 Task: For heading Use Georgia with bold.  font size for heading18,  'Change the font style of data to'Georgia and font size to 9,  Change the alignment of both headline & data to Align center.  In the sheet   Triumph Sales review   book
Action: Mouse moved to (31, 137)
Screenshot: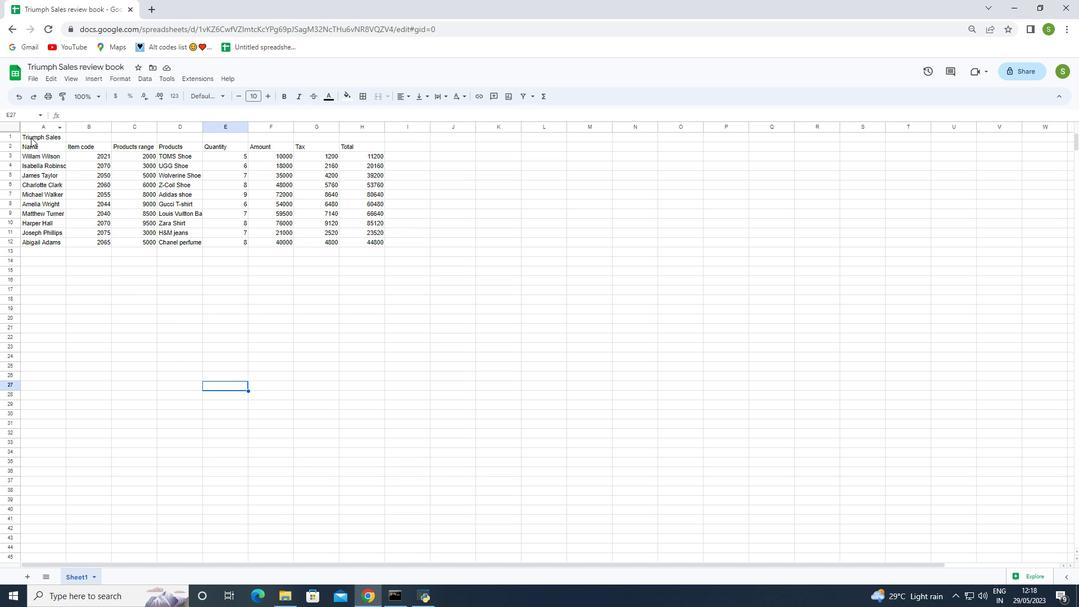
Action: Mouse pressed left at (31, 137)
Screenshot: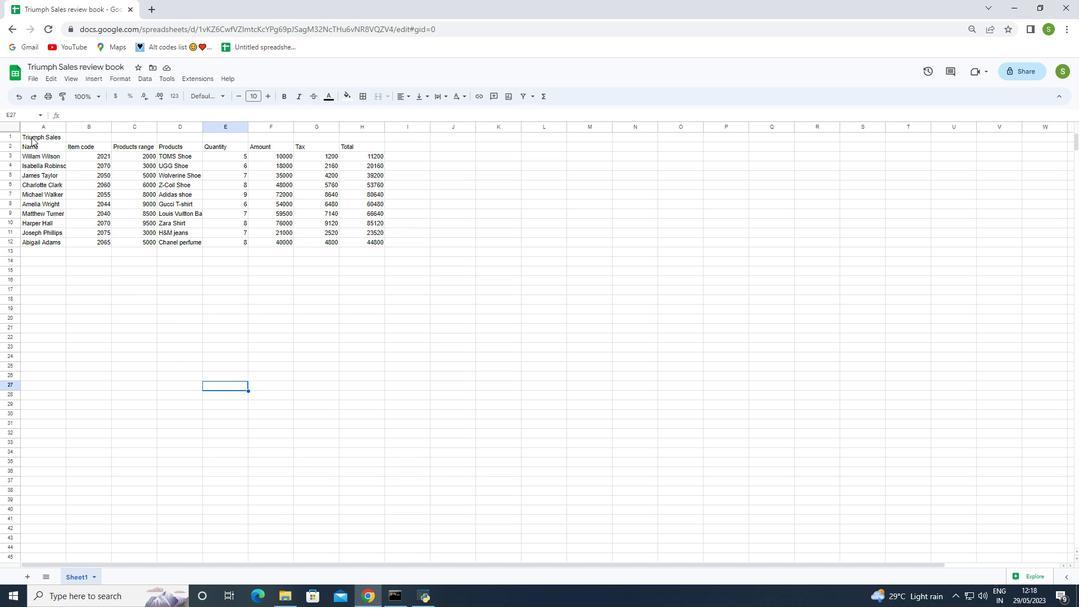 
Action: Mouse moved to (220, 96)
Screenshot: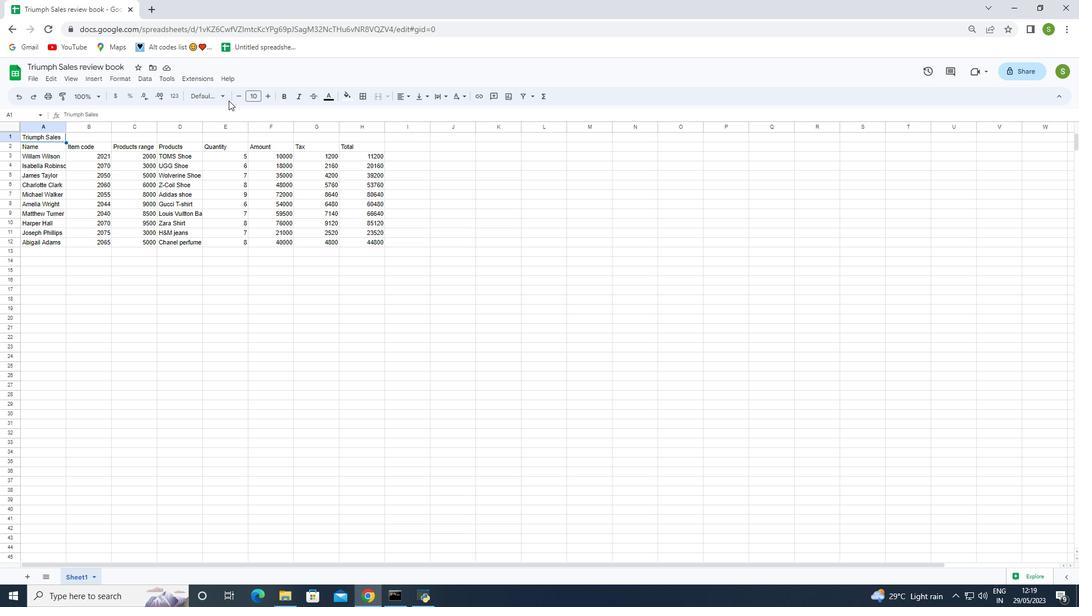 
Action: Mouse pressed left at (220, 96)
Screenshot: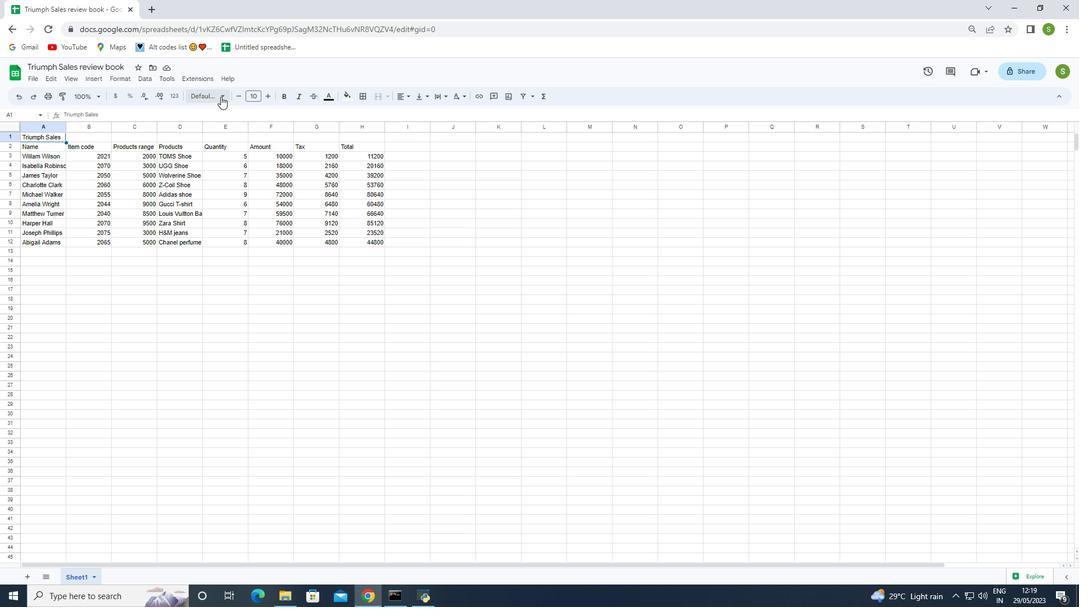 
Action: Mouse moved to (224, 373)
Screenshot: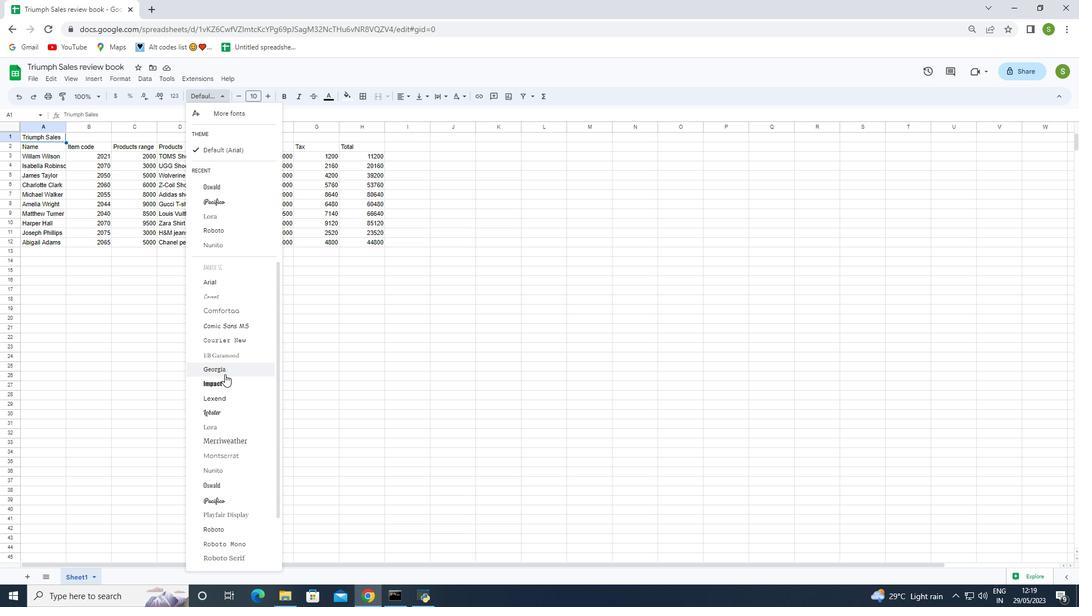 
Action: Mouse pressed left at (224, 373)
Screenshot: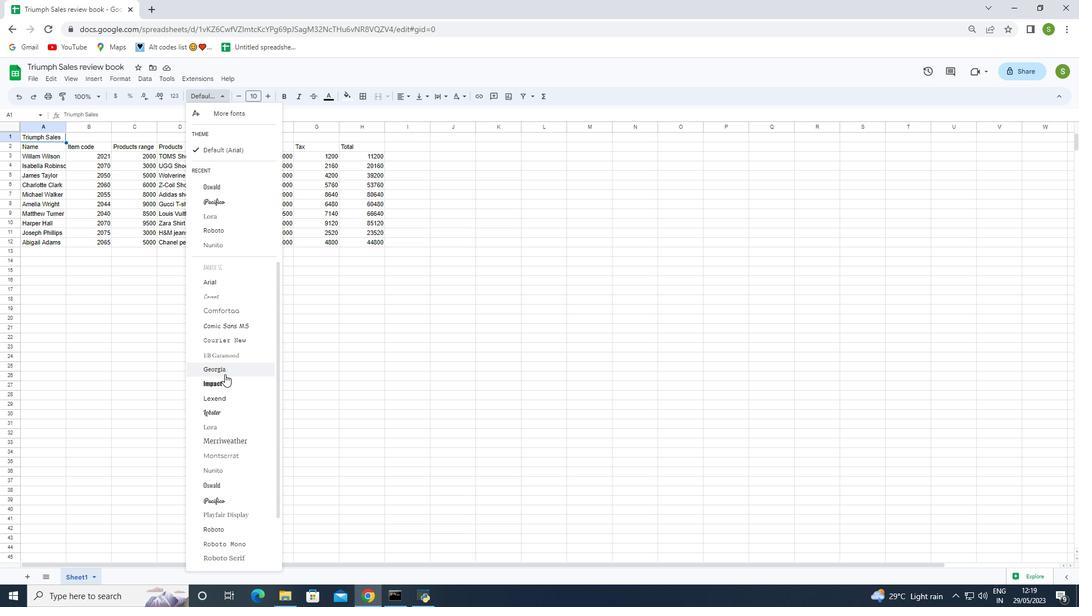 
Action: Mouse moved to (70, 282)
Screenshot: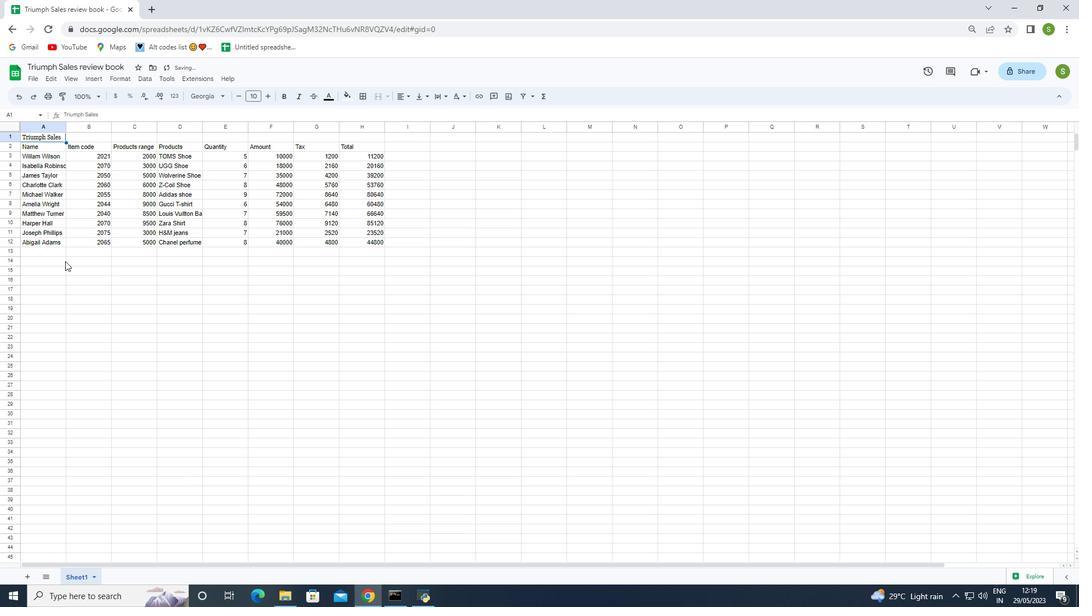 
Action: Mouse pressed left at (70, 282)
Screenshot: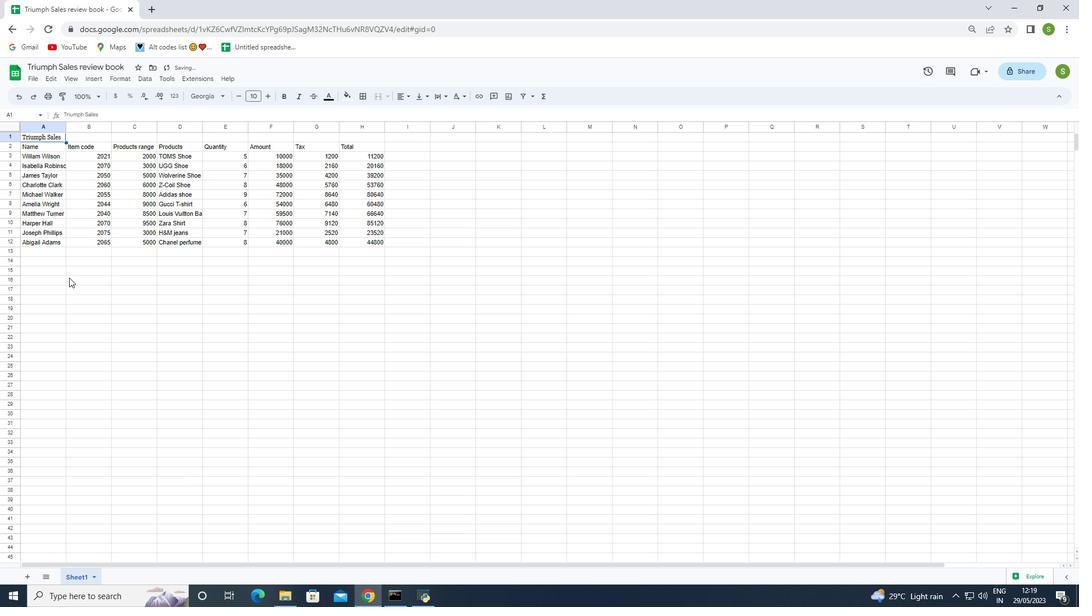 
Action: Mouse moved to (39, 138)
Screenshot: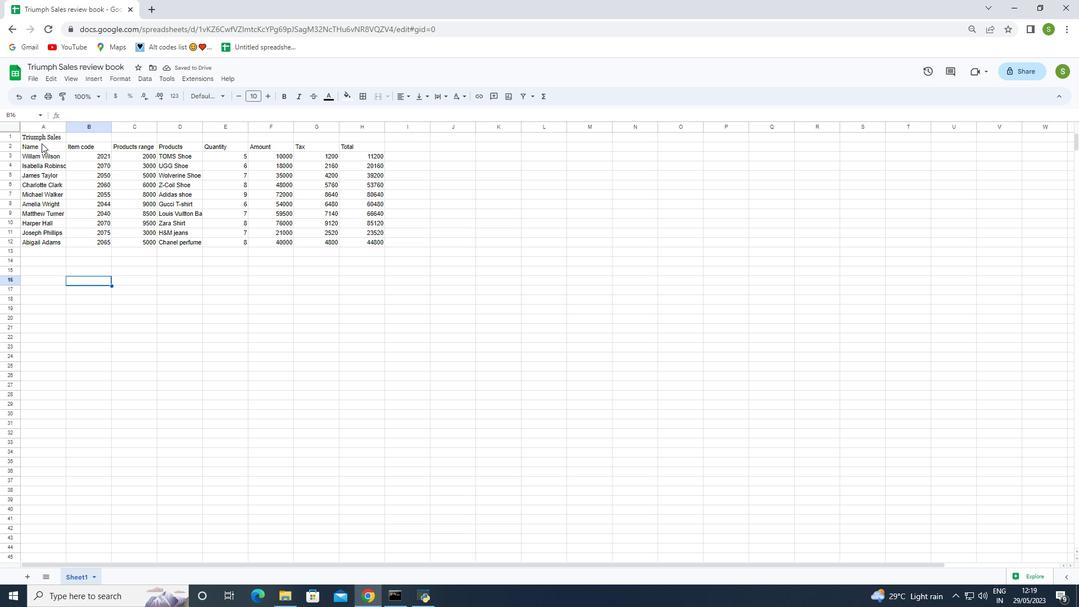
Action: Mouse pressed left at (39, 138)
Screenshot: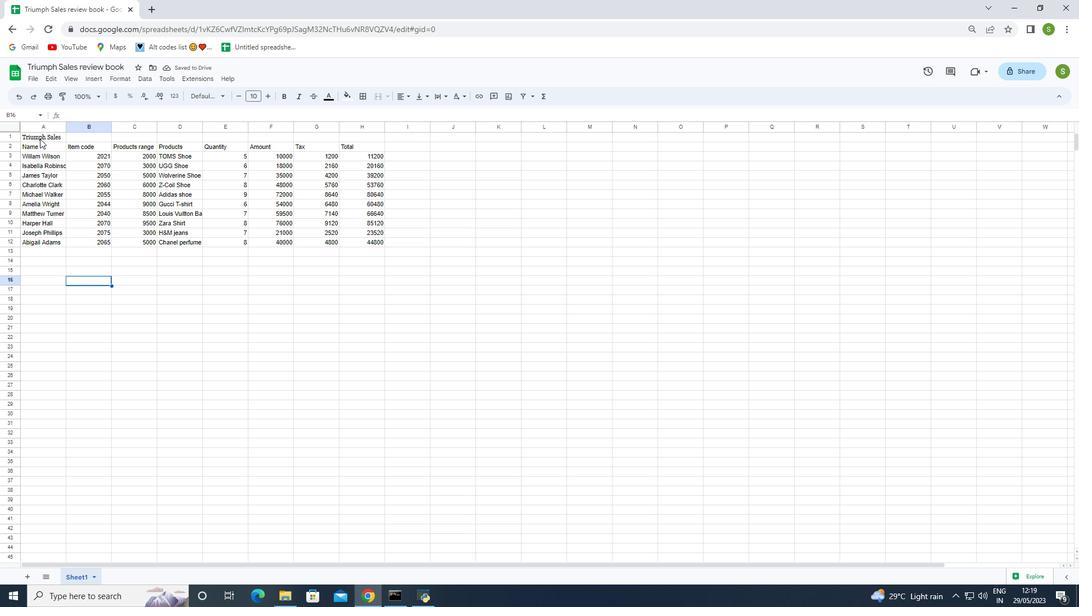 
Action: Mouse moved to (287, 96)
Screenshot: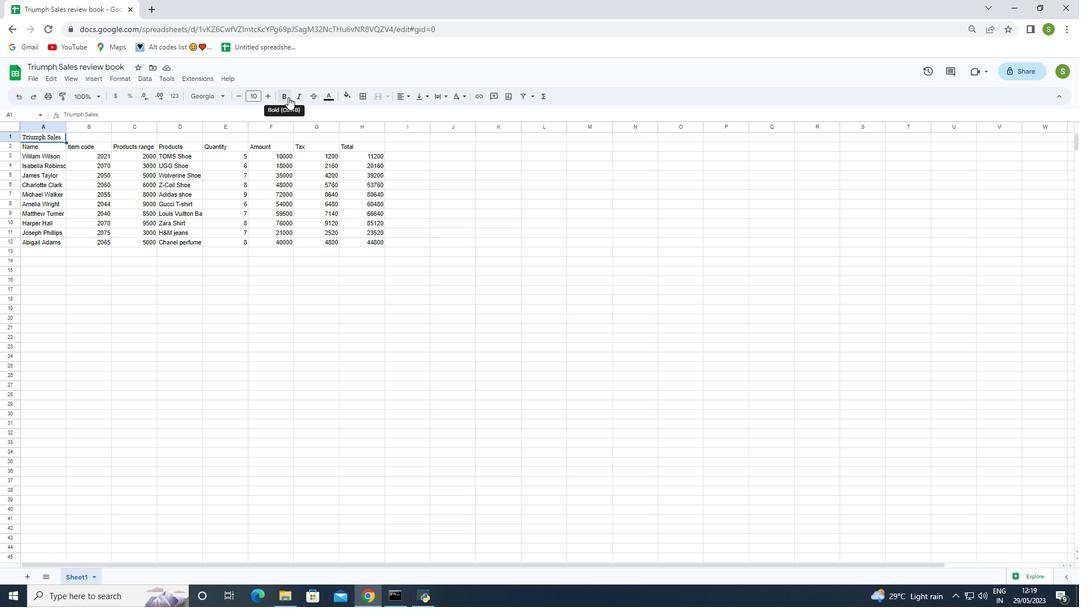 
Action: Mouse pressed left at (287, 96)
Screenshot: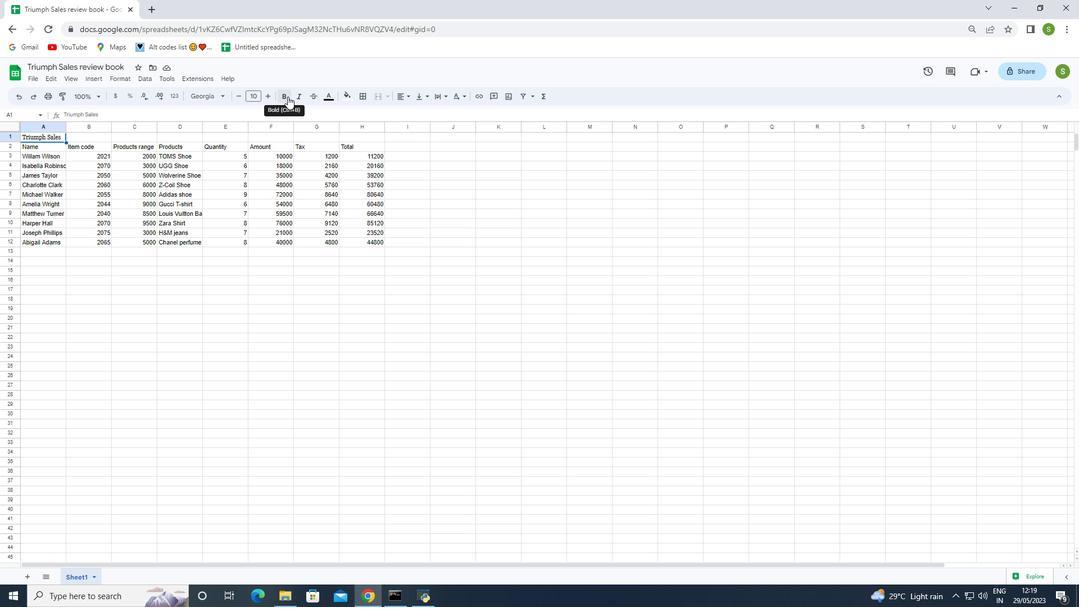 
Action: Mouse moved to (267, 96)
Screenshot: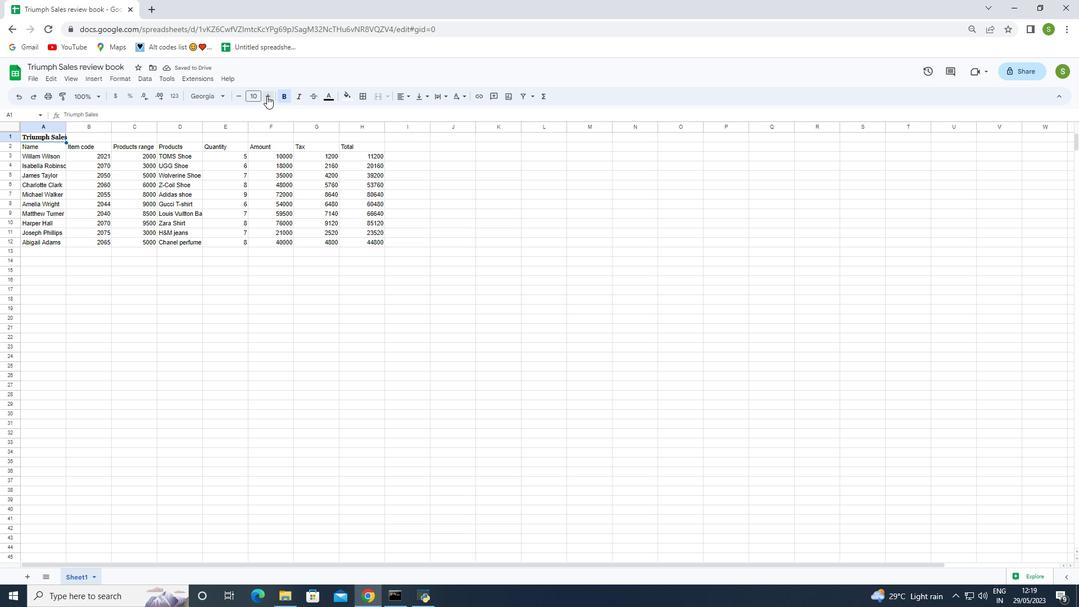 
Action: Mouse pressed left at (267, 96)
Screenshot: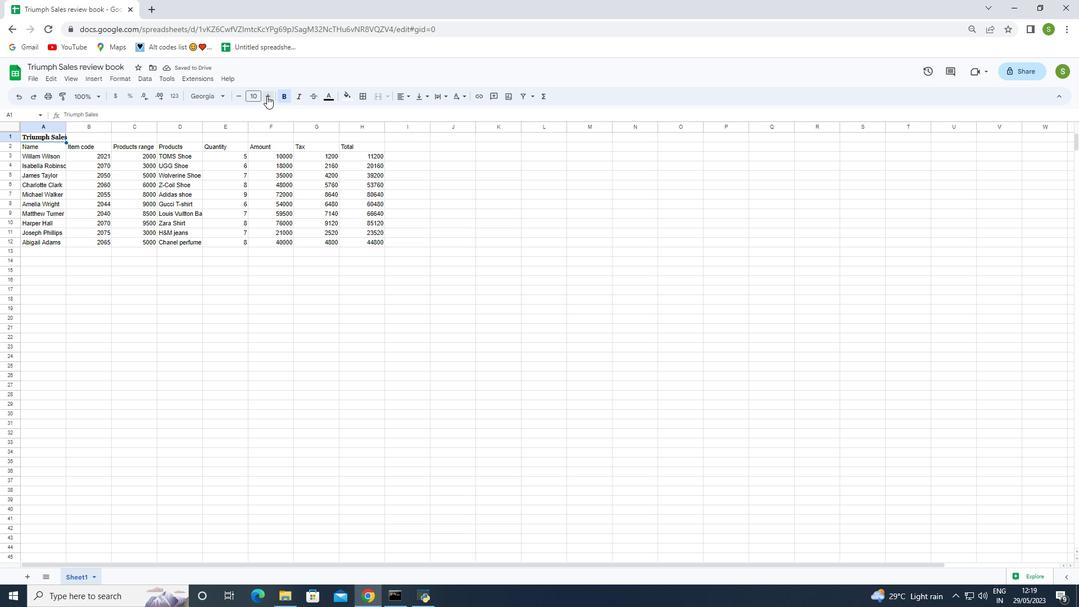 
Action: Mouse pressed left at (267, 96)
Screenshot: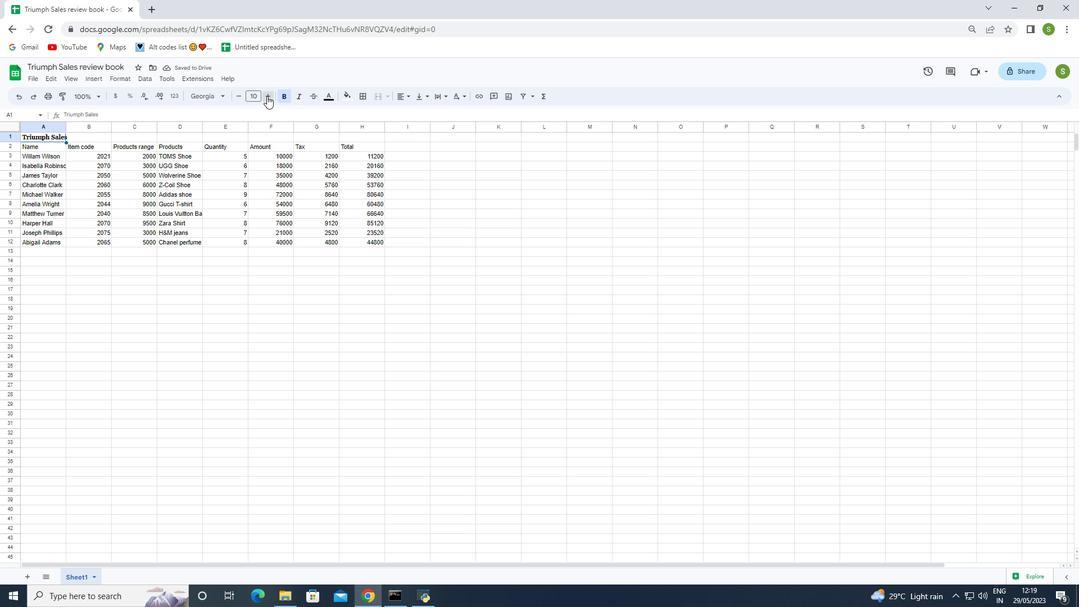 
Action: Mouse pressed left at (267, 96)
Screenshot: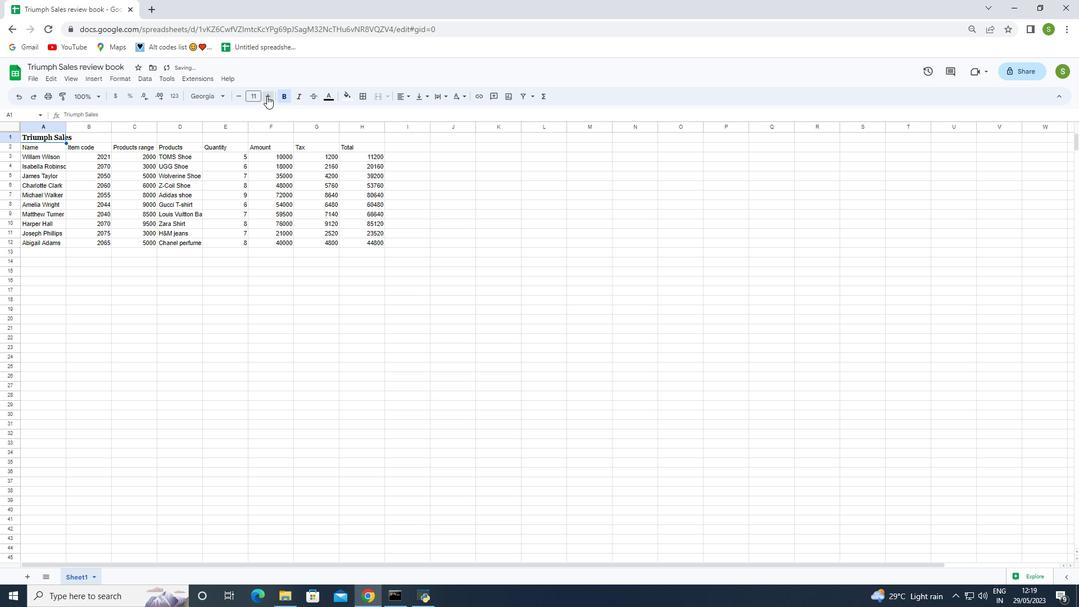 
Action: Mouse pressed left at (267, 96)
Screenshot: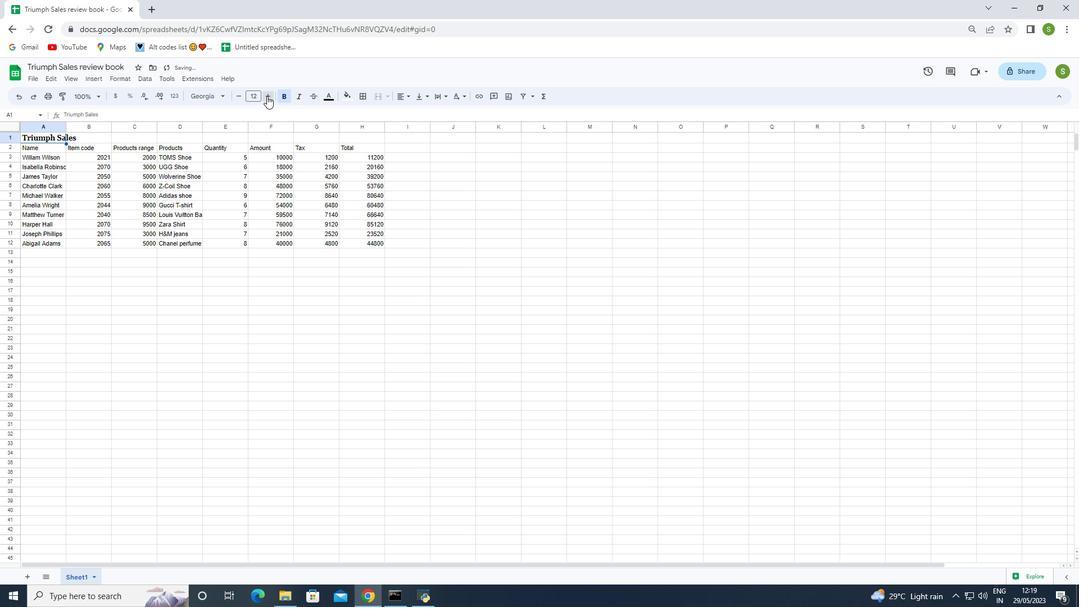 
Action: Mouse pressed left at (267, 96)
Screenshot: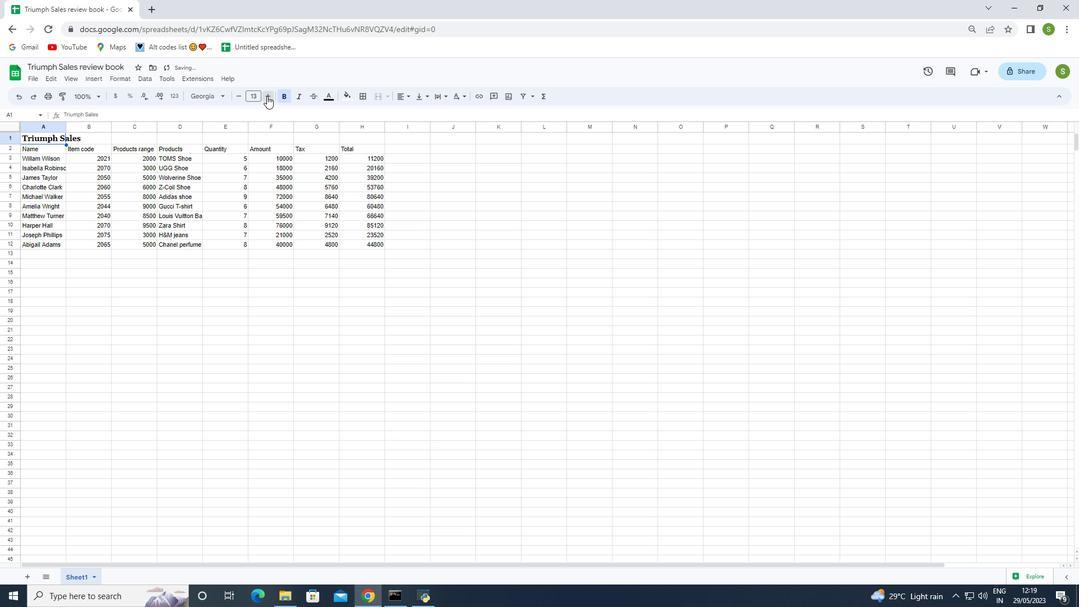 
Action: Mouse pressed left at (267, 96)
Screenshot: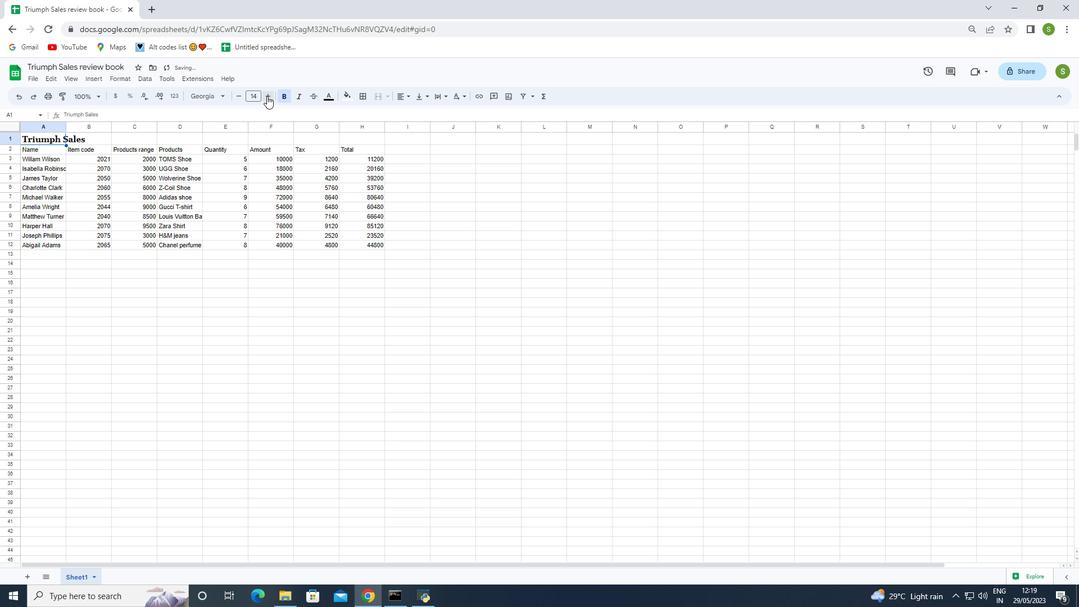 
Action: Mouse pressed left at (267, 96)
Screenshot: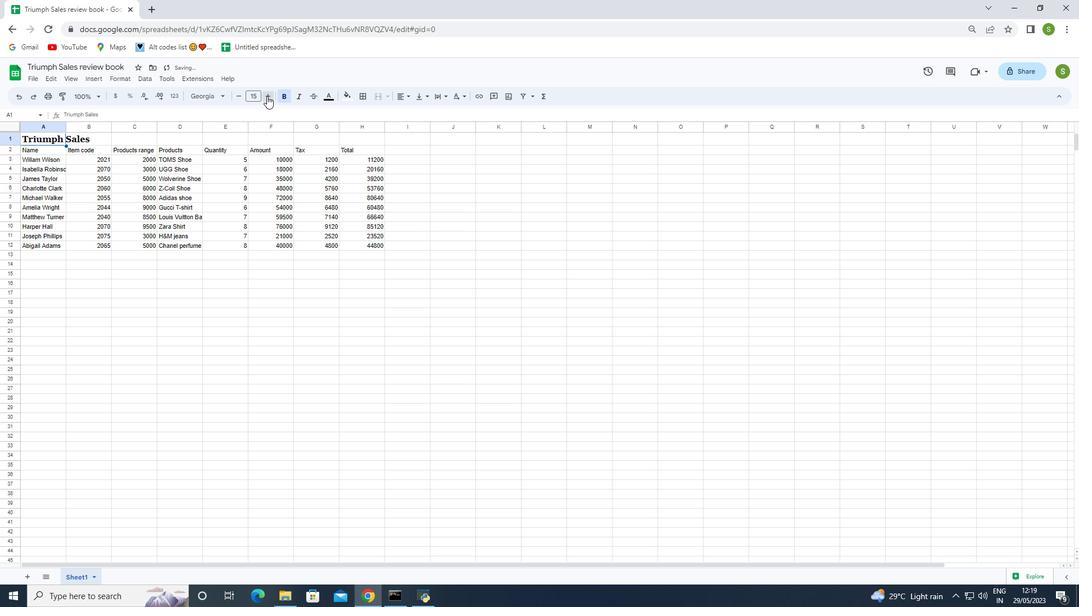 
Action: Mouse pressed left at (267, 96)
Screenshot: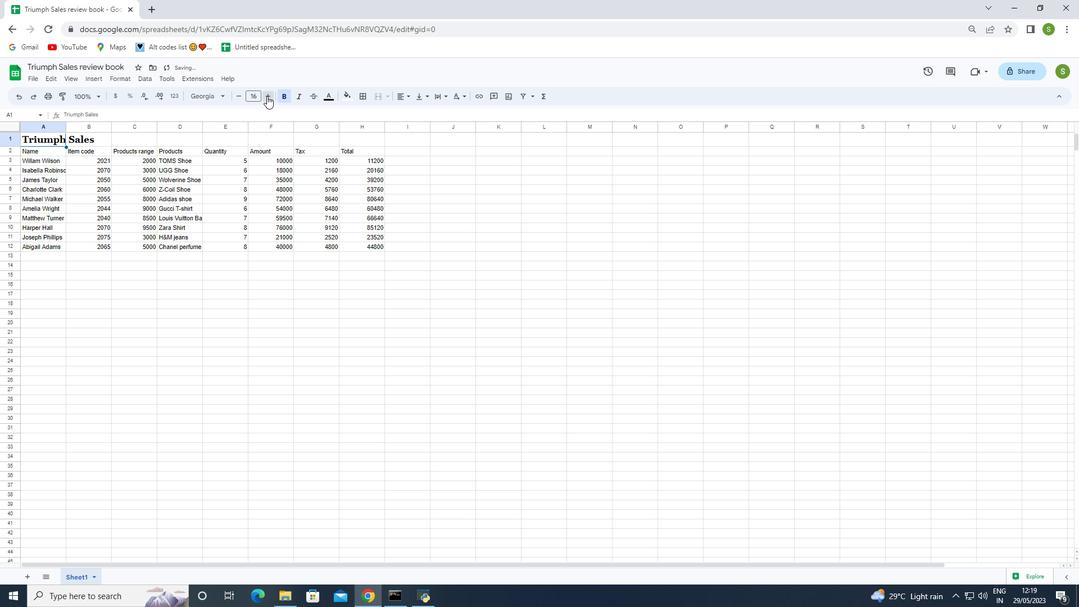 
Action: Mouse pressed left at (267, 96)
Screenshot: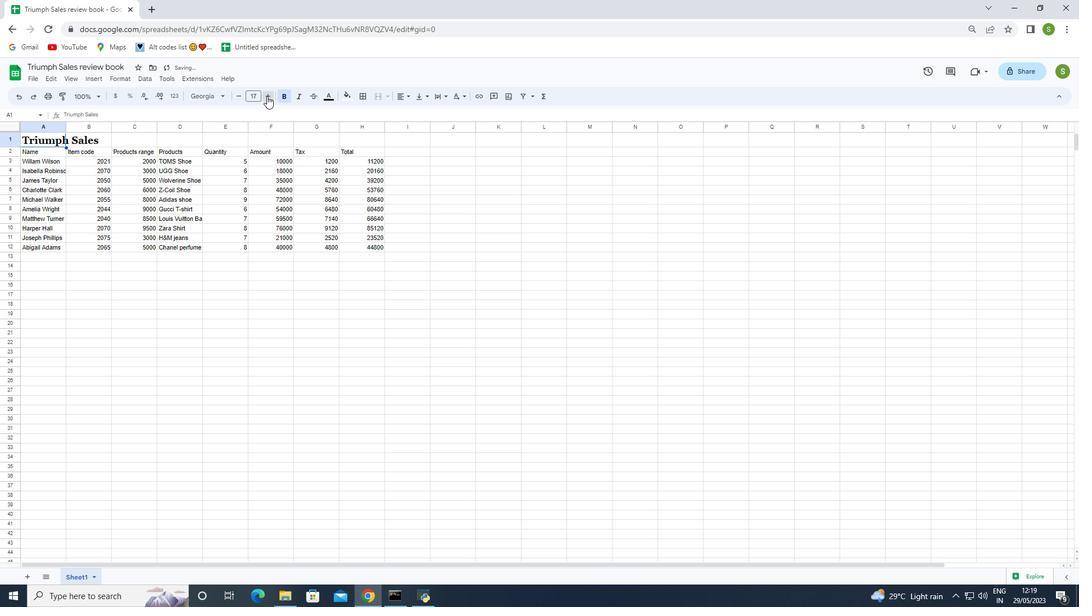 
Action: Mouse moved to (242, 97)
Screenshot: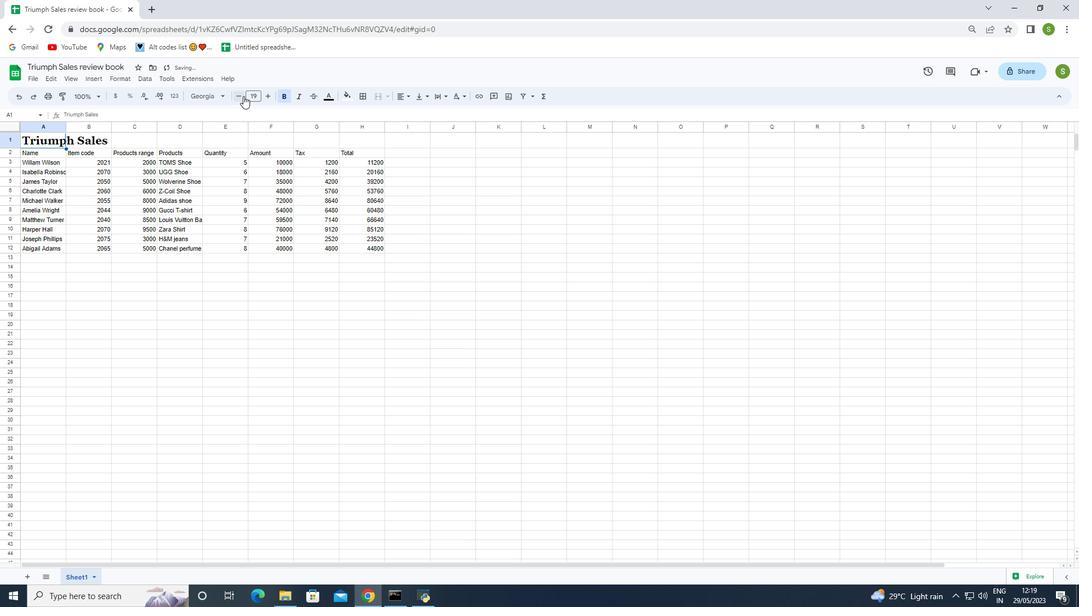 
Action: Mouse pressed left at (242, 97)
Screenshot: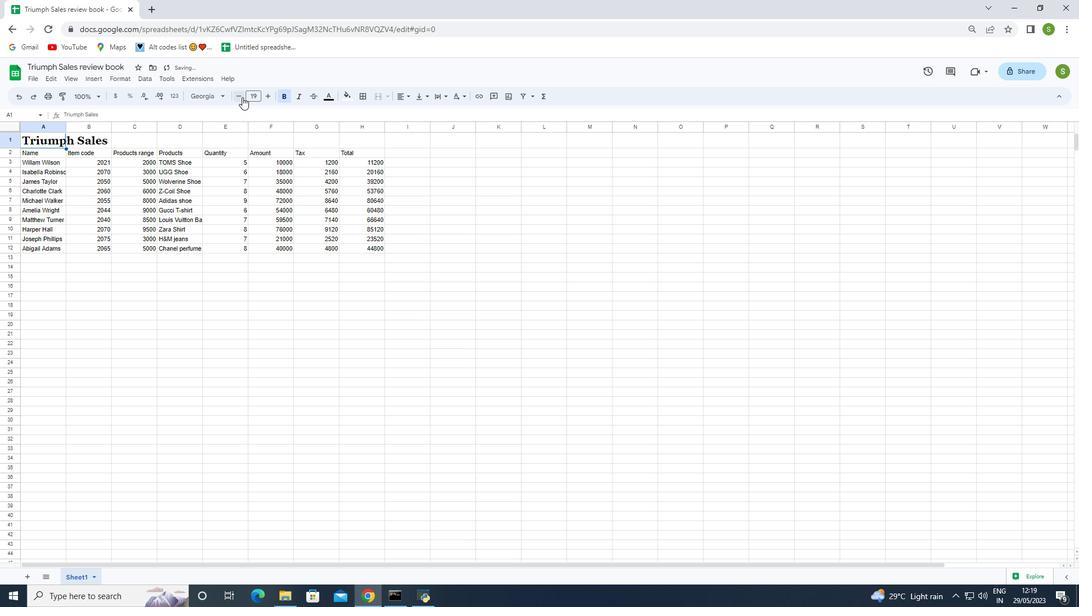 
Action: Mouse moved to (215, 280)
Screenshot: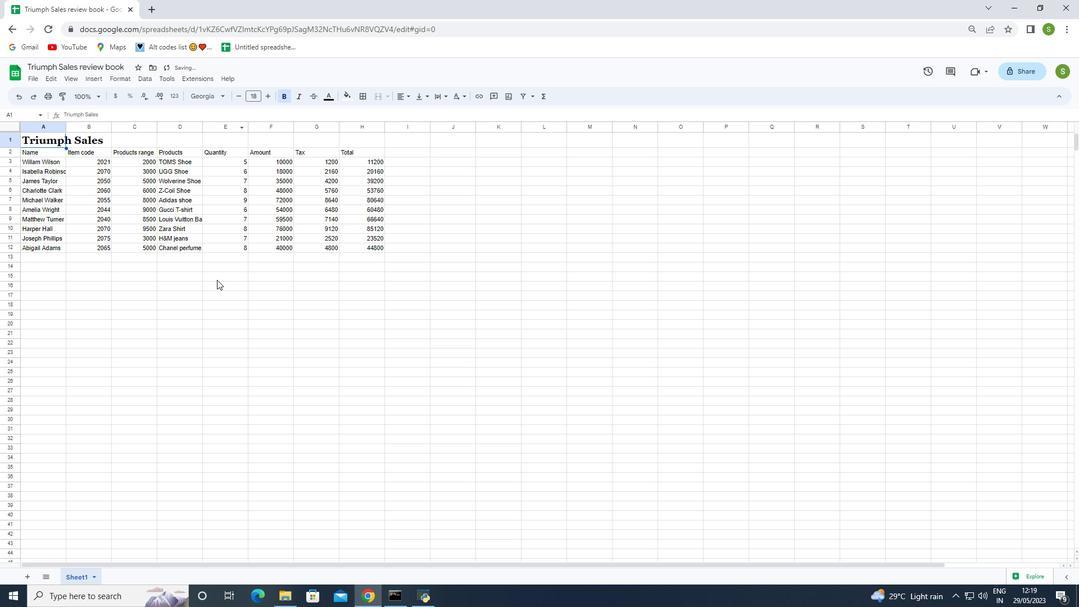 
Action: Mouse pressed left at (215, 280)
Screenshot: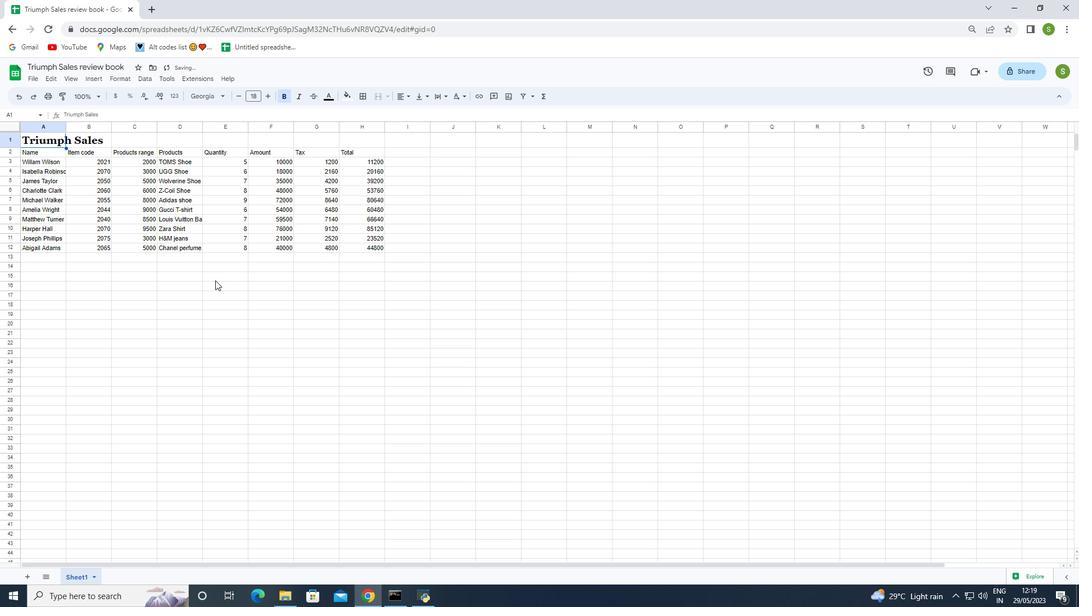 
Action: Mouse moved to (29, 153)
Screenshot: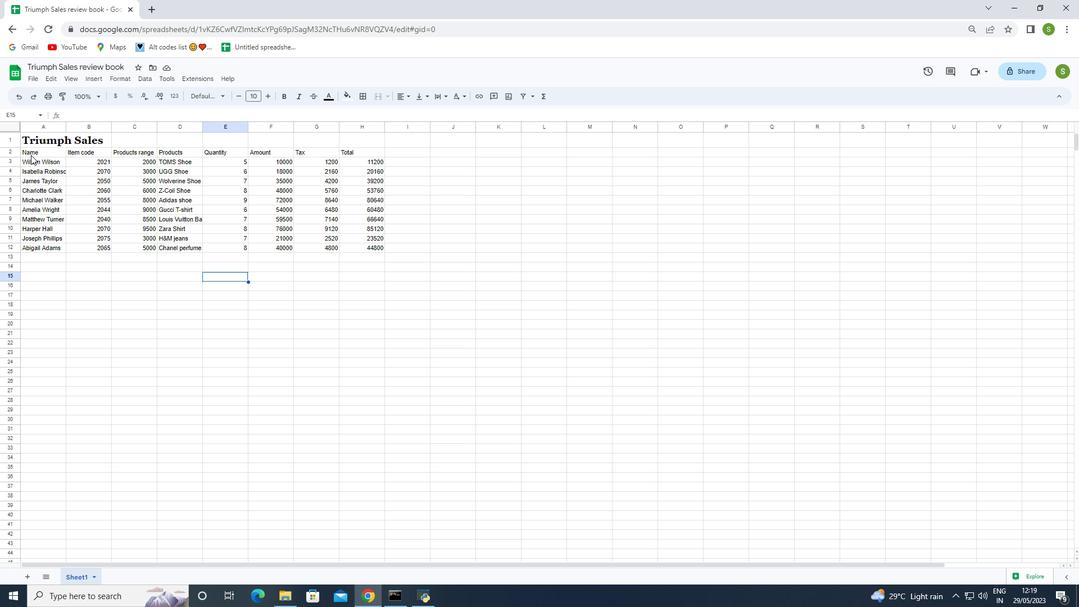 
Action: Mouse pressed left at (29, 153)
Screenshot: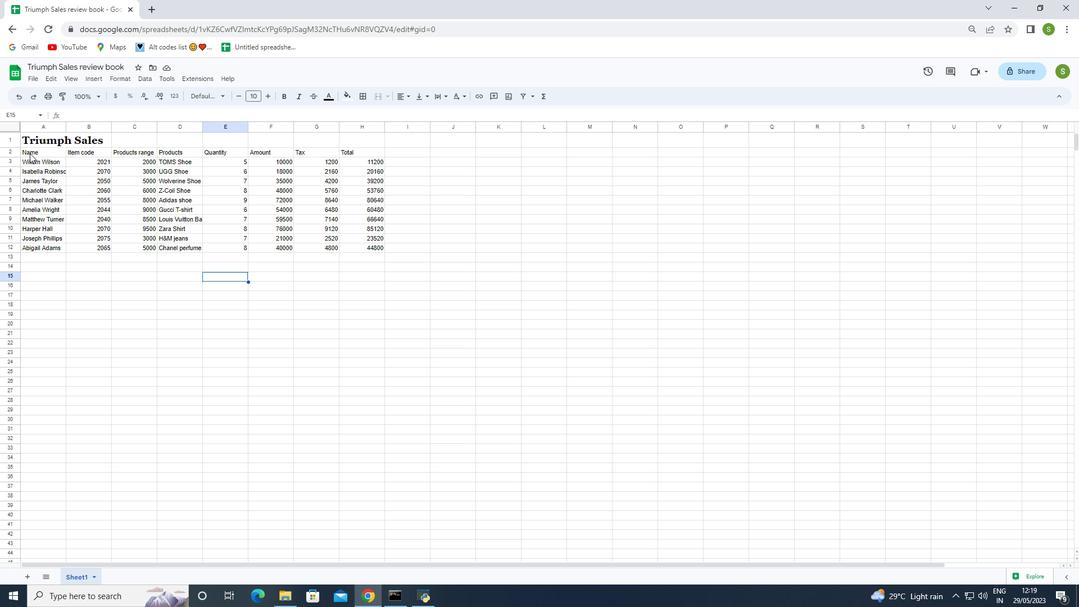 
Action: Mouse moved to (213, 99)
Screenshot: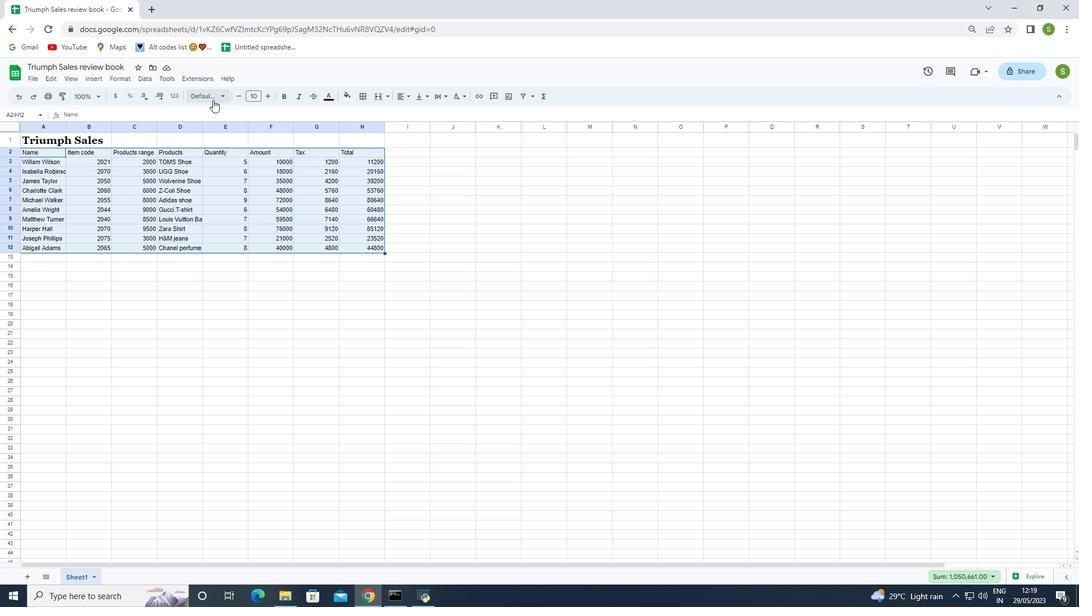 
Action: Mouse pressed left at (213, 99)
Screenshot: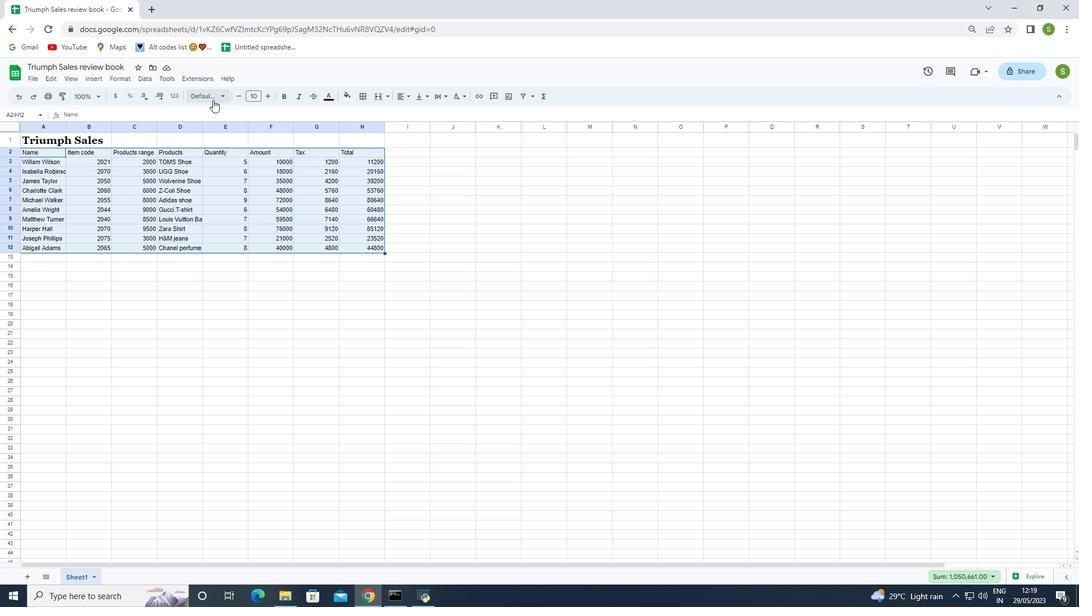 
Action: Mouse moved to (218, 368)
Screenshot: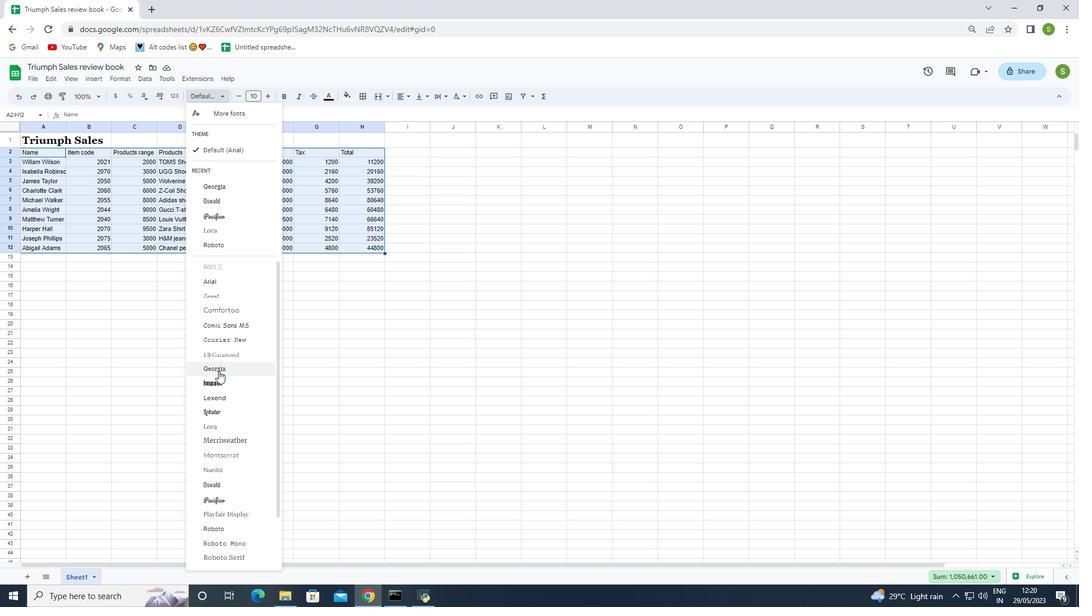 
Action: Mouse pressed left at (218, 368)
Screenshot: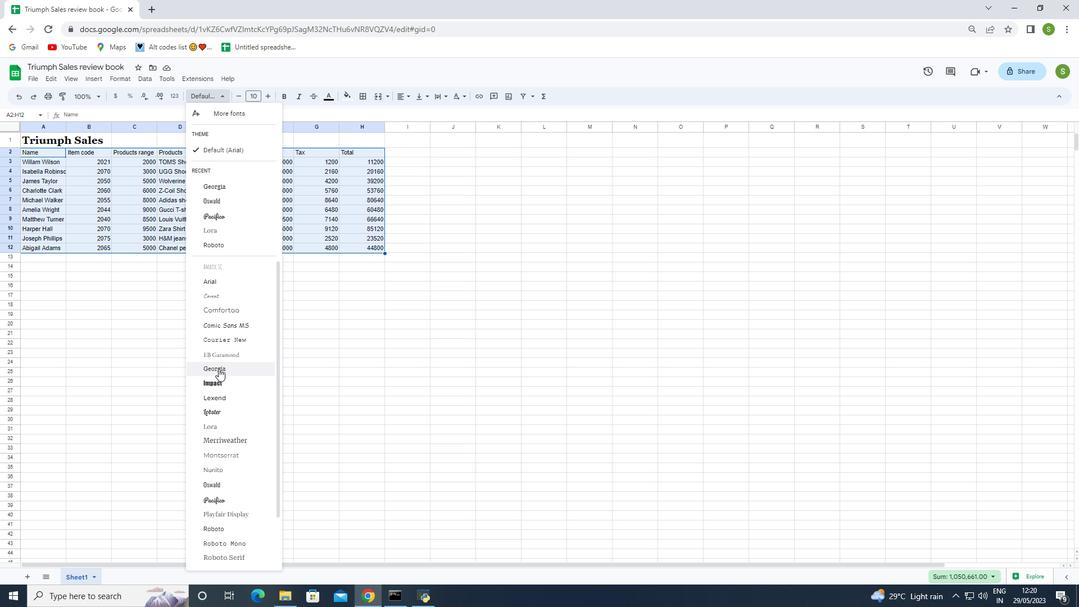 
Action: Mouse moved to (236, 95)
Screenshot: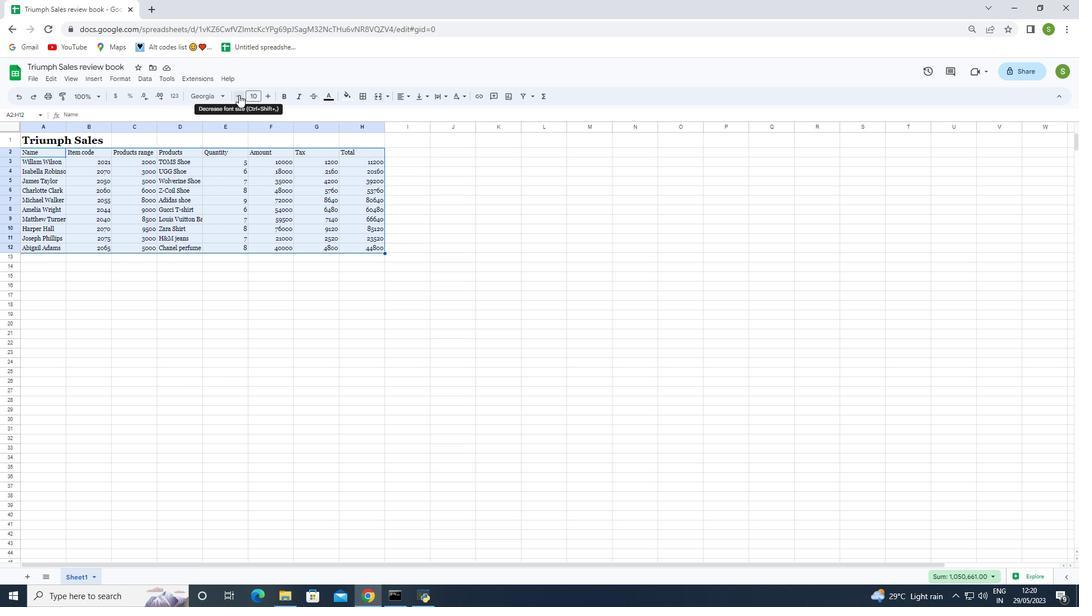 
Action: Mouse pressed left at (236, 95)
Screenshot: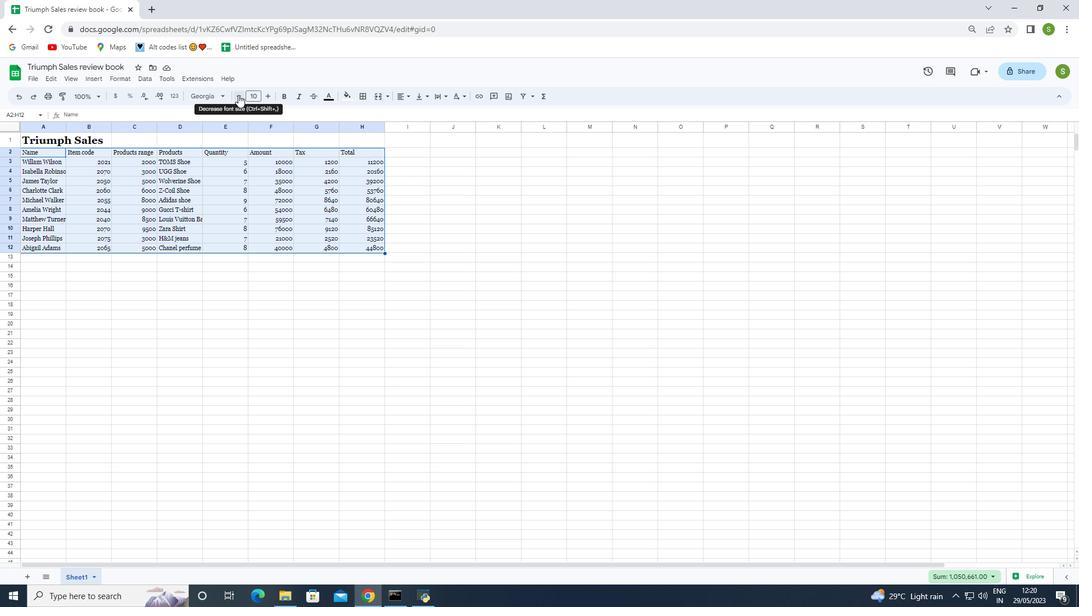 
Action: Mouse moved to (298, 383)
Screenshot: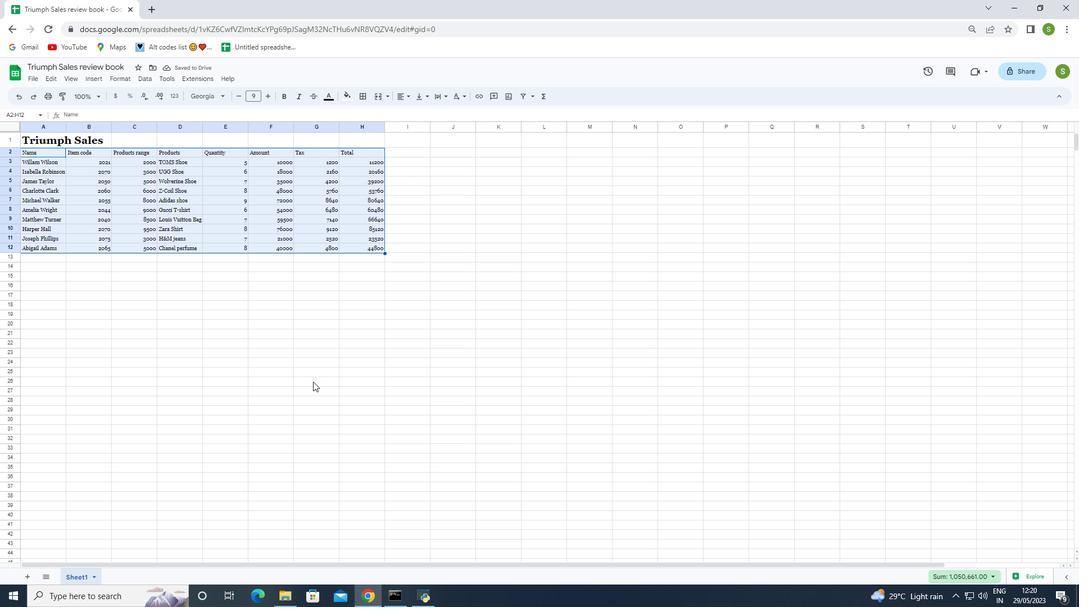 
Action: Mouse pressed left at (298, 383)
Screenshot: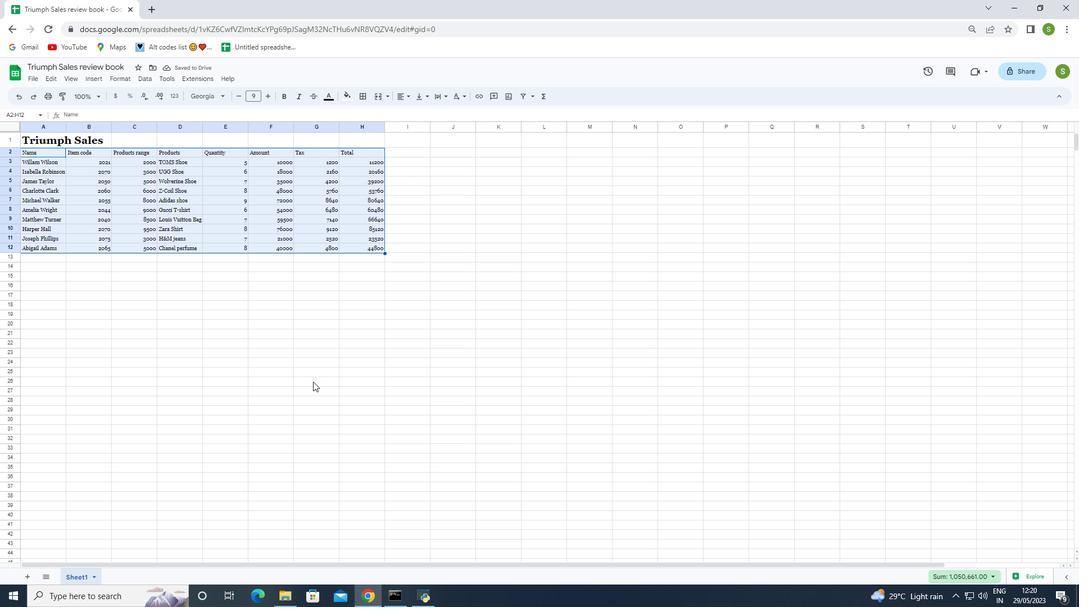 
Action: Mouse moved to (27, 138)
Screenshot: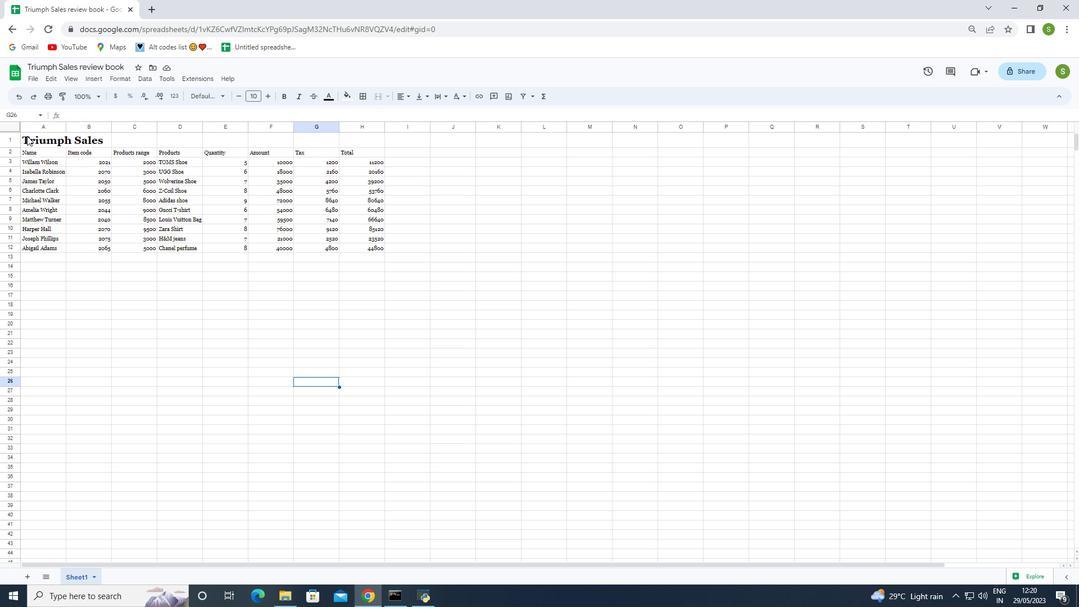 
Action: Mouse pressed left at (27, 138)
Screenshot: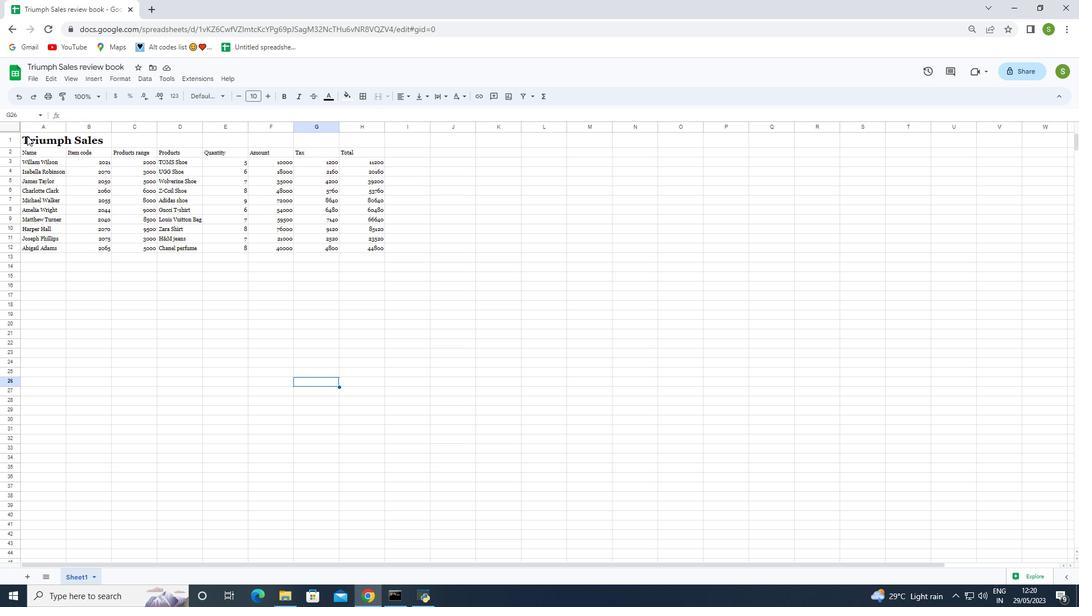 
Action: Mouse moved to (409, 95)
Screenshot: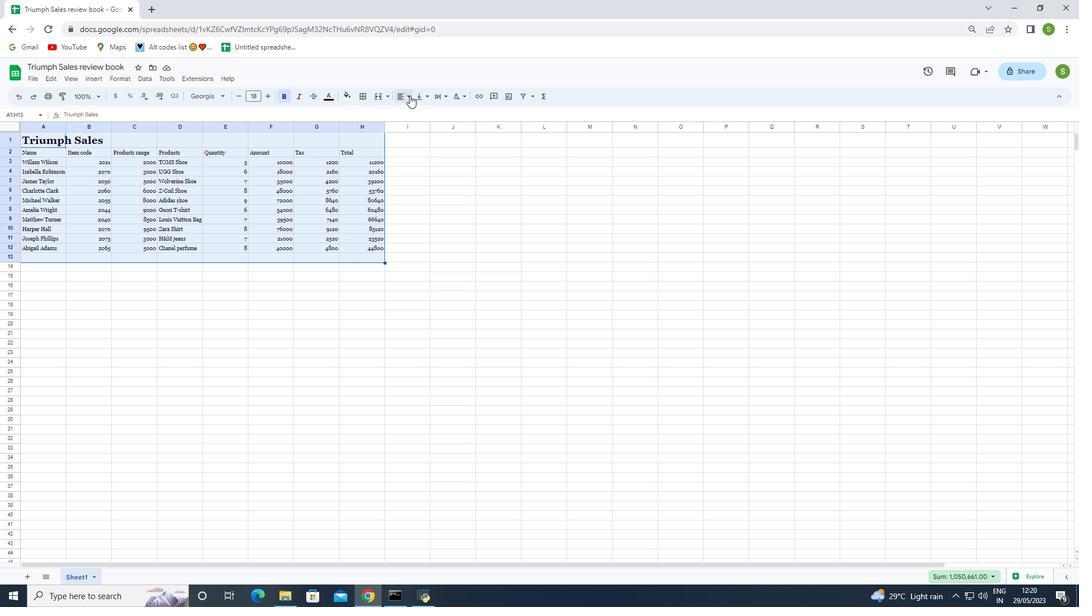 
Action: Mouse pressed left at (409, 95)
Screenshot: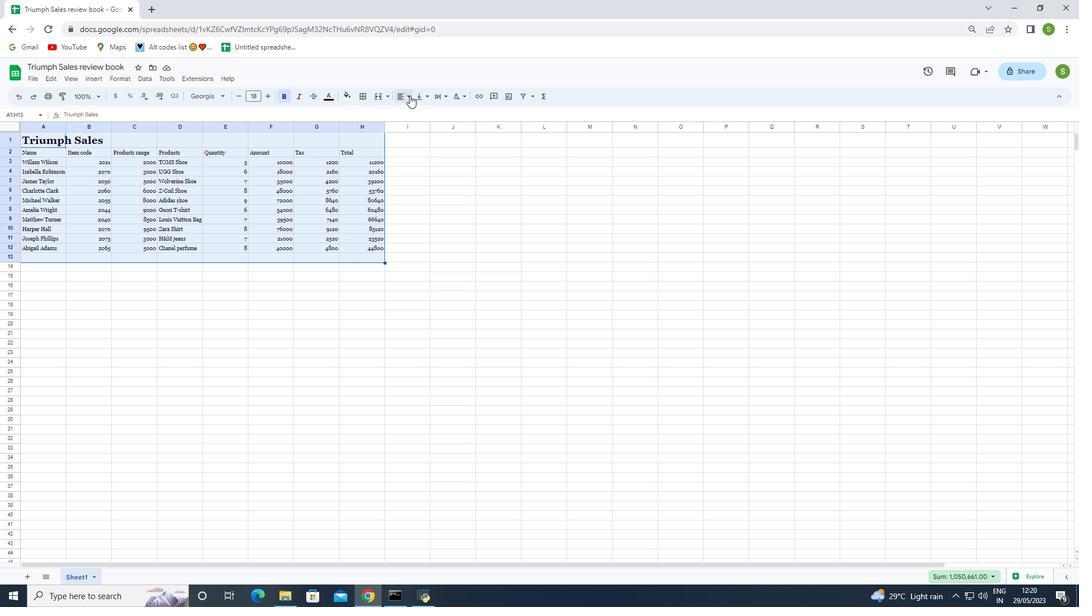 
Action: Mouse moved to (417, 113)
Screenshot: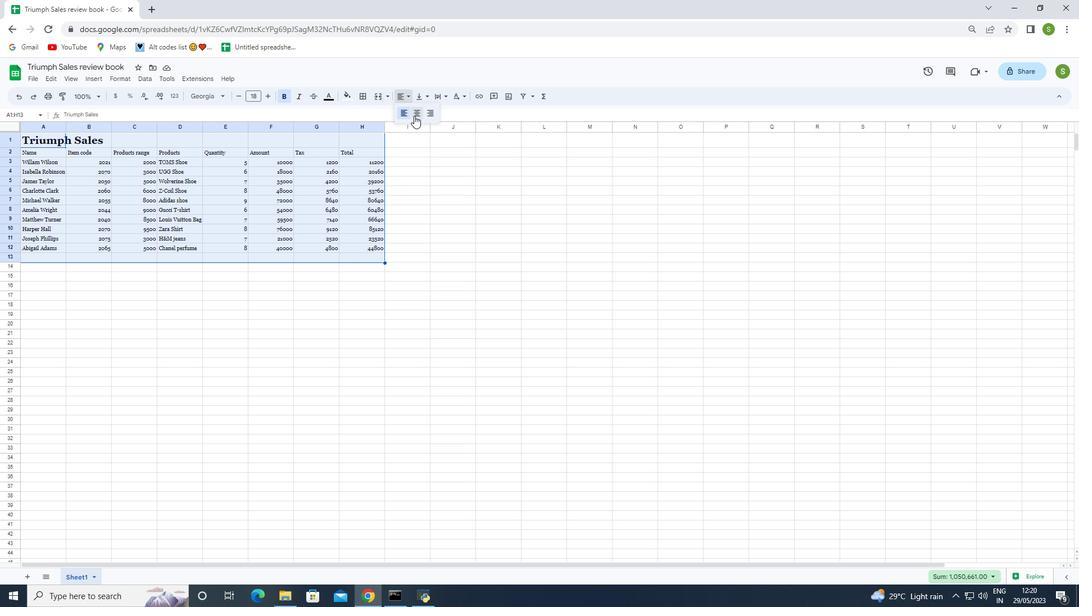 
Action: Mouse pressed left at (417, 113)
Screenshot: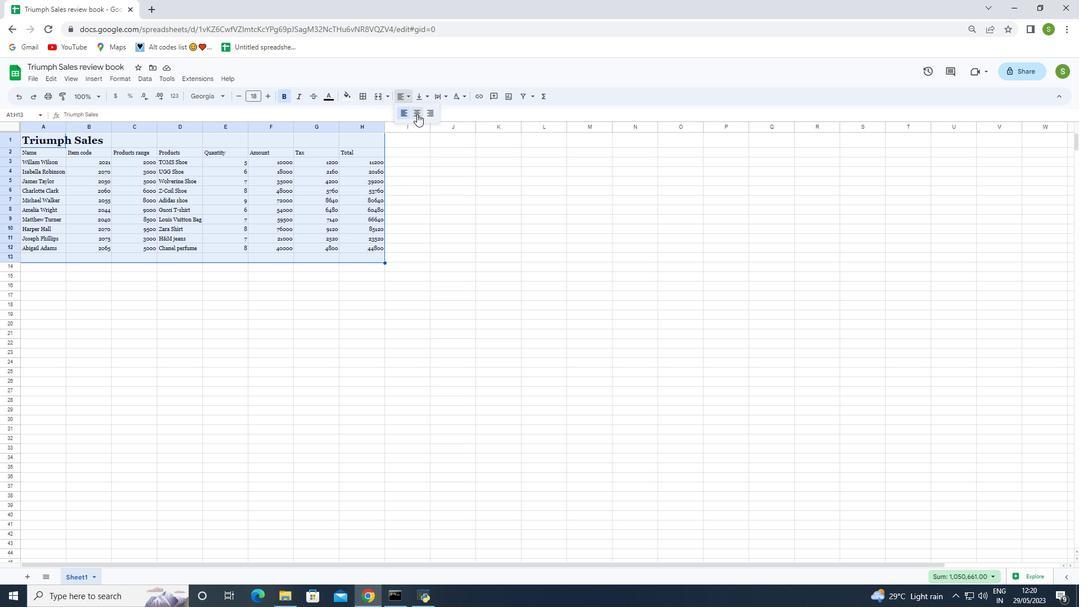 
Action: Mouse moved to (348, 289)
Screenshot: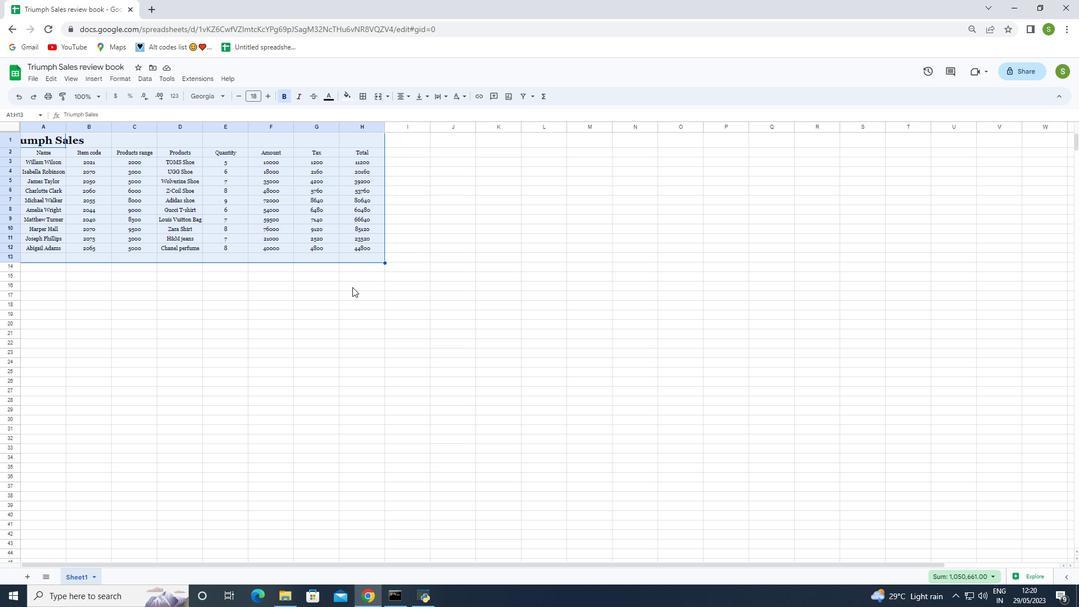 
Action: Mouse pressed left at (348, 289)
Screenshot: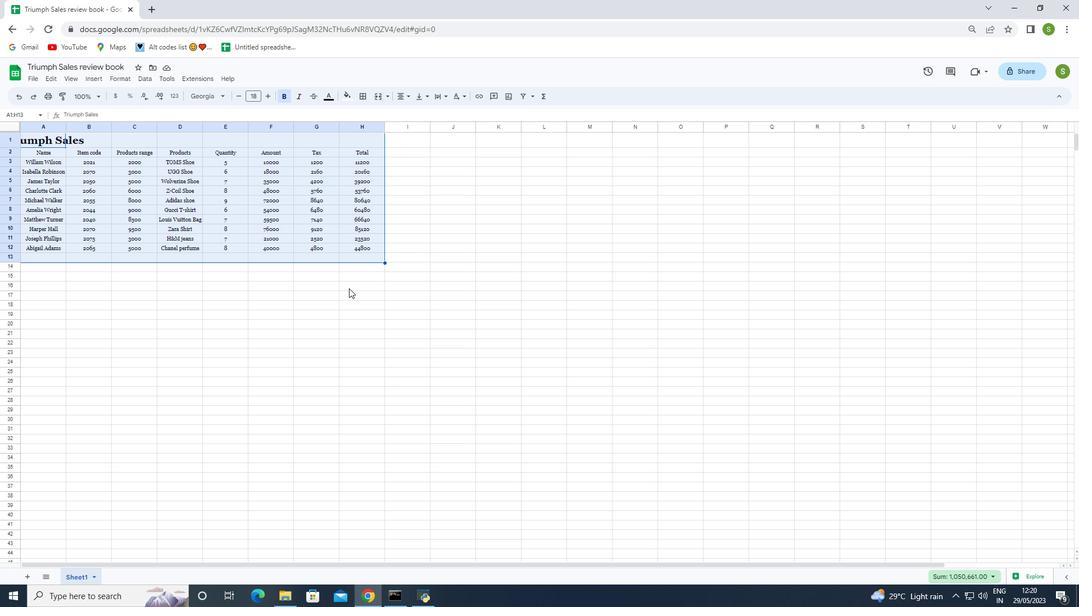 
Action: Mouse moved to (34, 76)
Screenshot: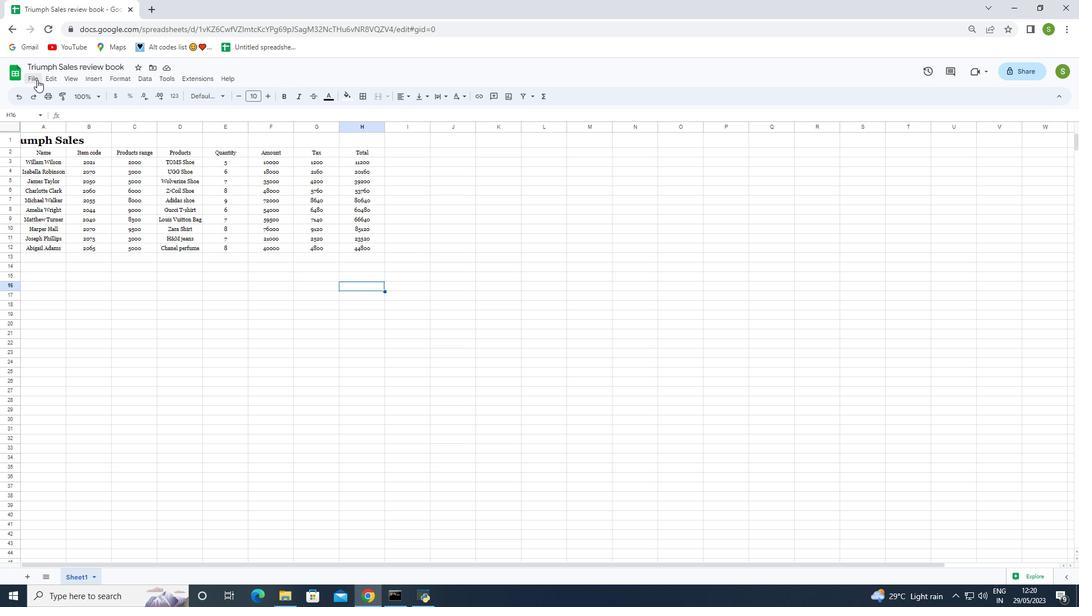 
Action: Mouse pressed left at (34, 76)
Screenshot: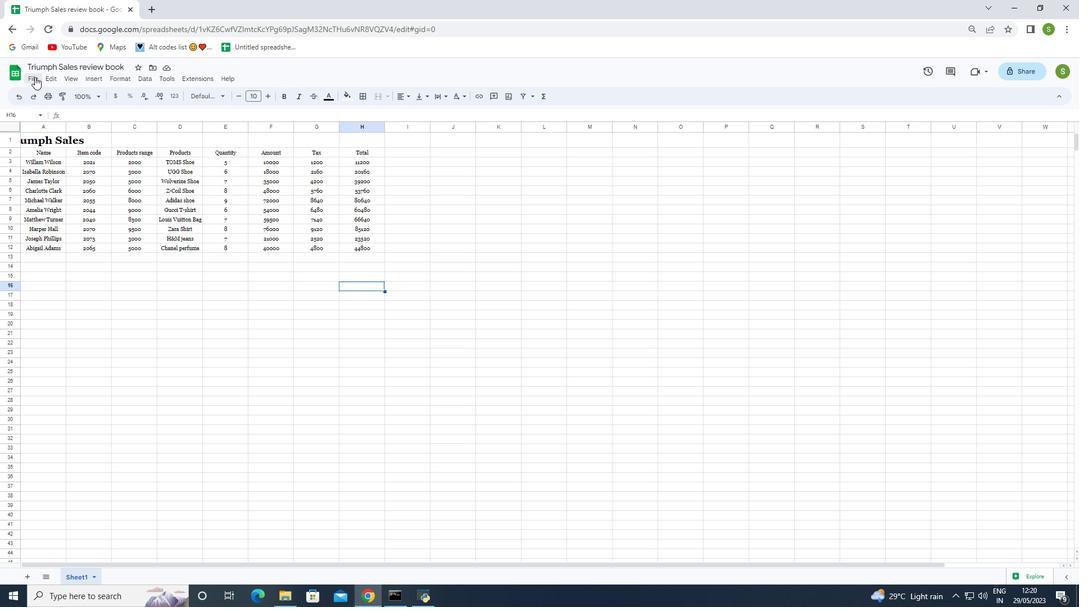 
Action: Mouse moved to (70, 213)
Screenshot: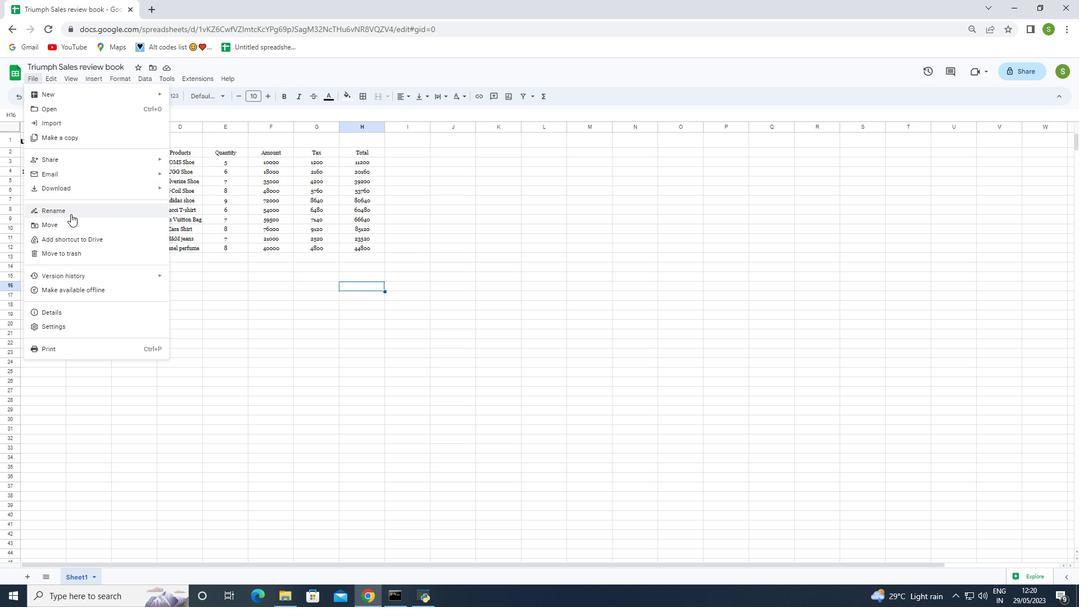 
Action: Mouse pressed left at (70, 213)
Screenshot: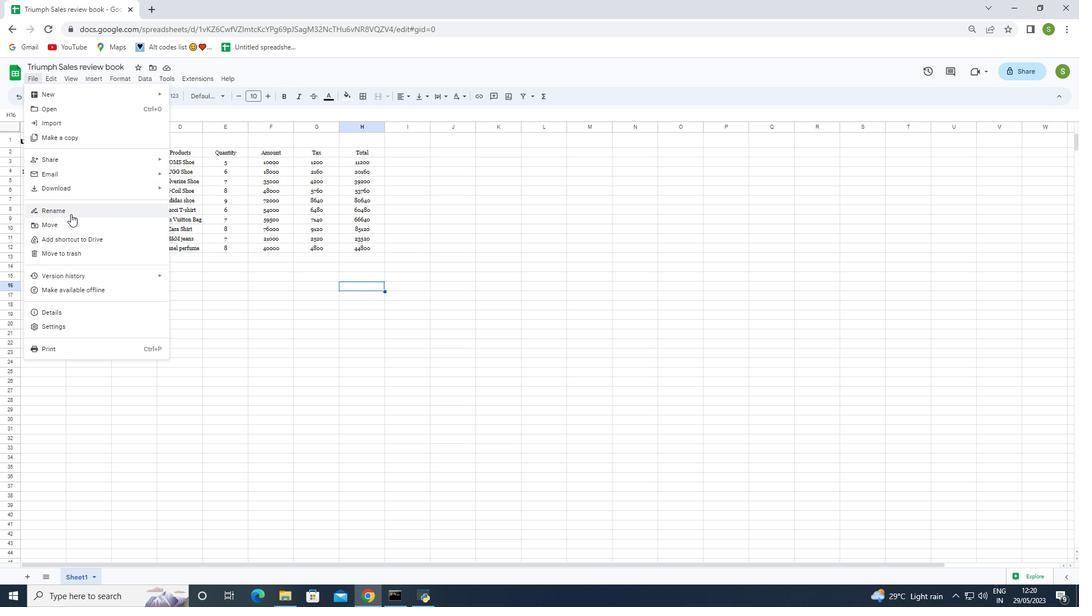 
Action: Mouse moved to (175, 353)
Screenshot: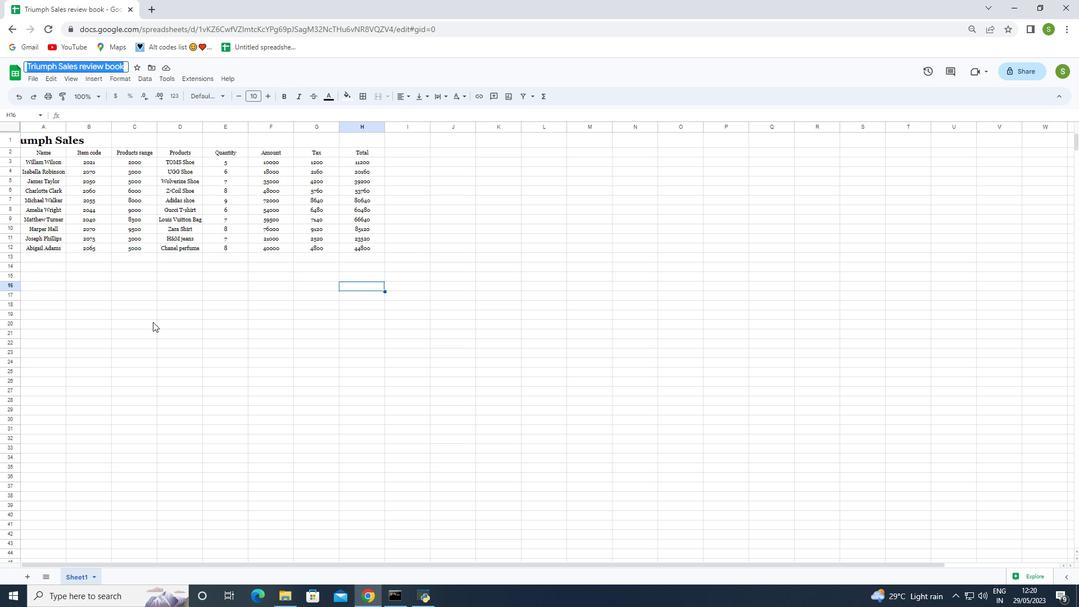 
Action: Key pressed <Key.backspace><Key.shift>Triumph<Key.space><Key.shift>Sales<Key.space>review<Key.space>book
Screenshot: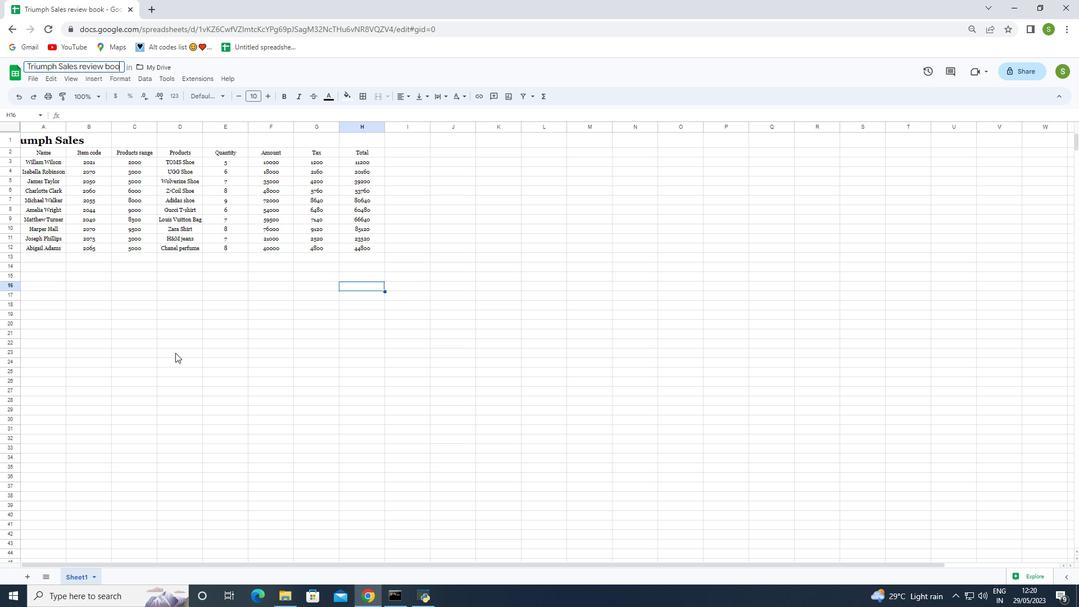 
Action: Mouse moved to (197, 372)
Screenshot: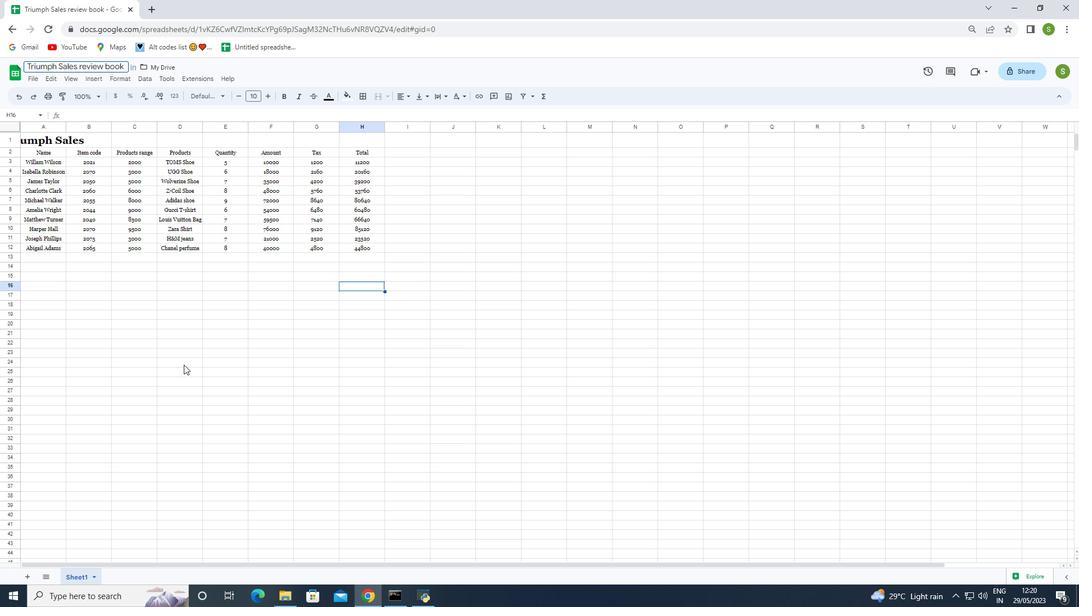 
Action: Mouse pressed left at (197, 372)
Screenshot: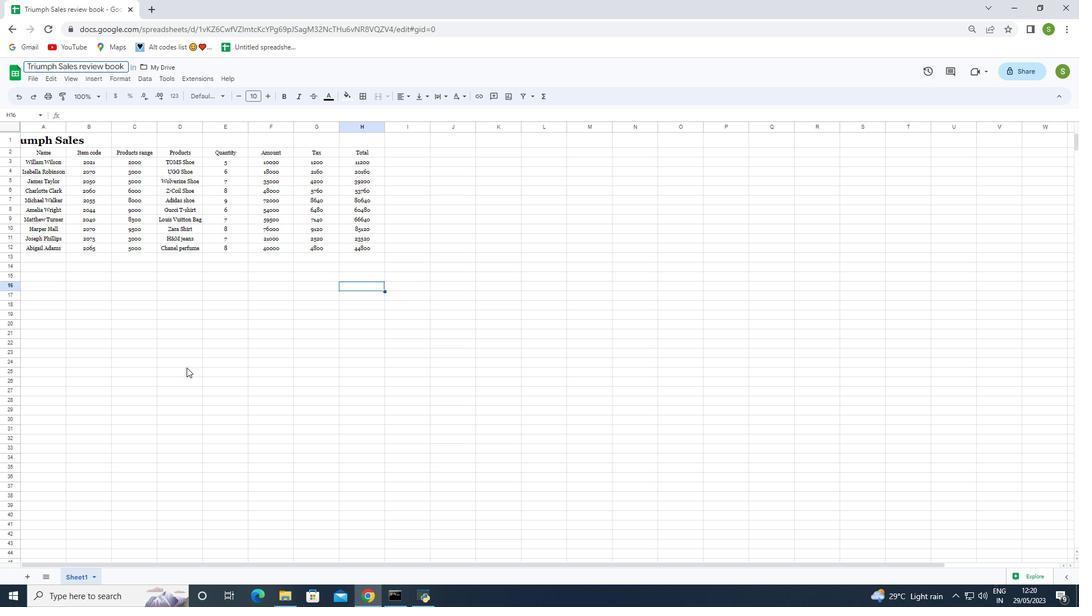 
